 Task: Add Sprouts 93% Lean Grass Fed Ground Beef to the cart.
Action: Mouse moved to (19, 66)
Screenshot: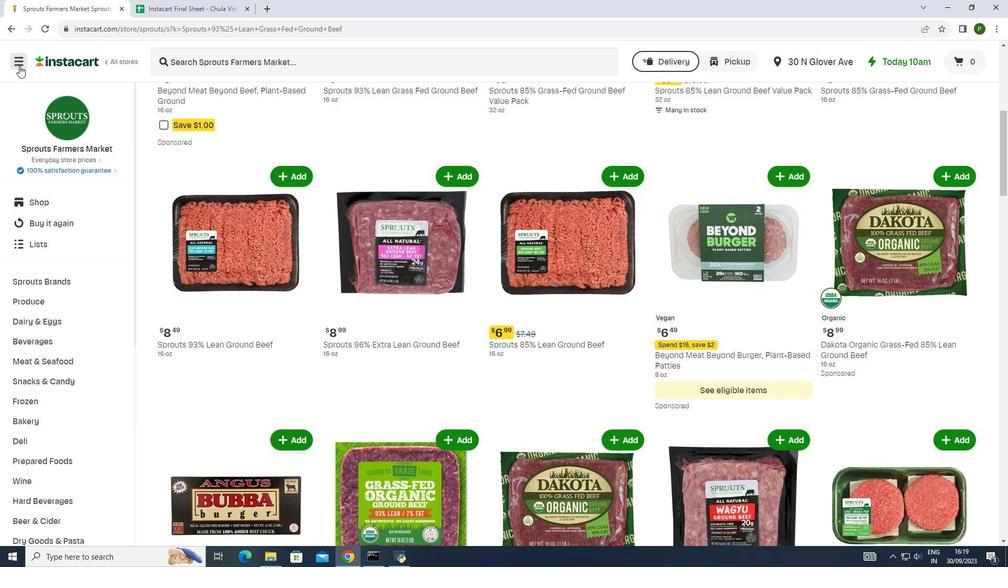 
Action: Mouse pressed left at (19, 66)
Screenshot: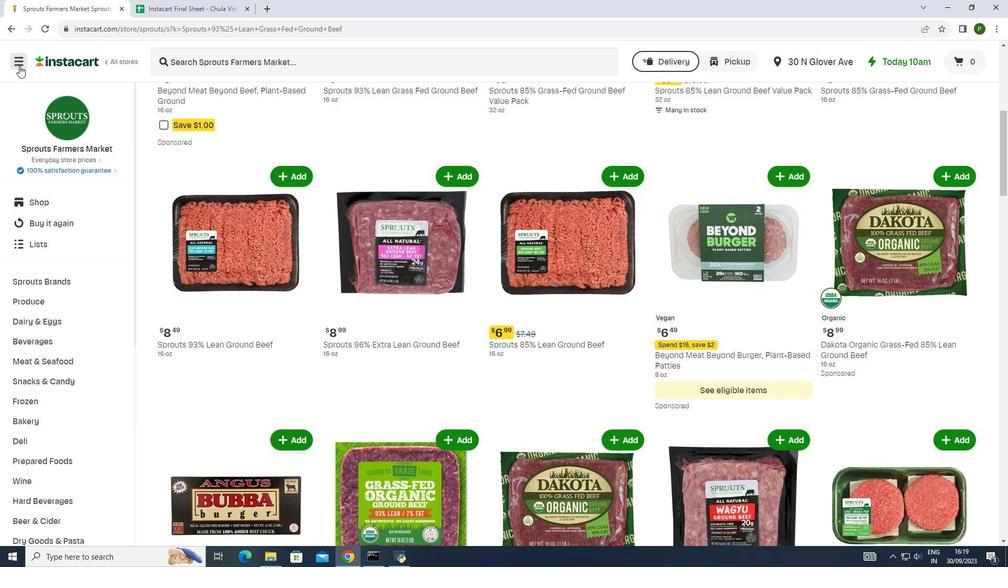 
Action: Mouse moved to (47, 275)
Screenshot: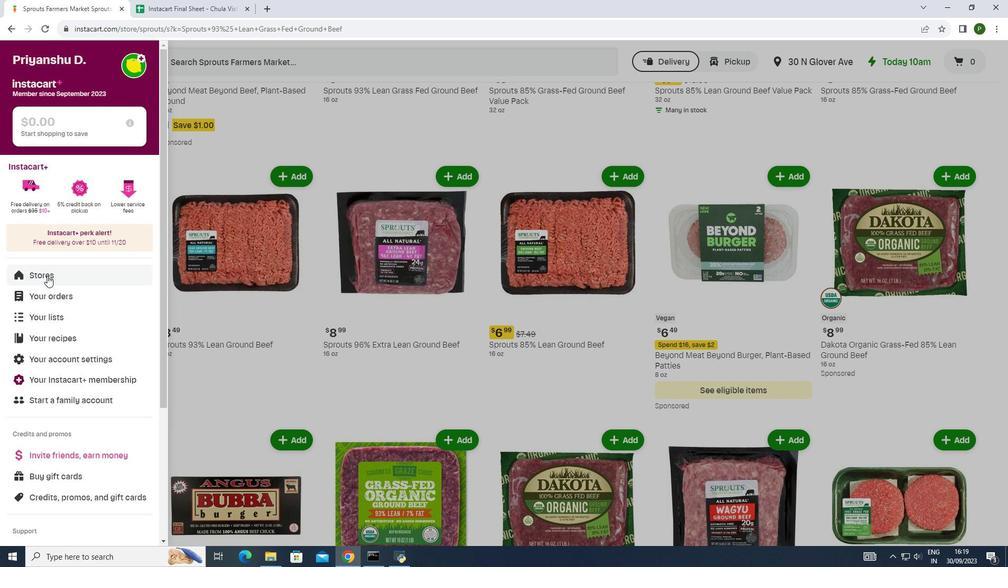 
Action: Mouse pressed left at (47, 275)
Screenshot: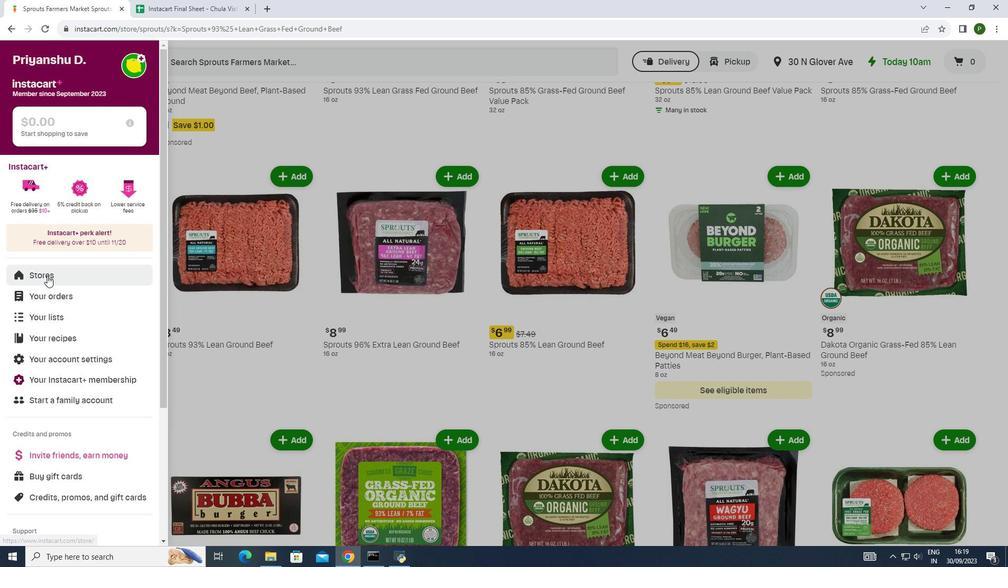 
Action: Mouse moved to (229, 105)
Screenshot: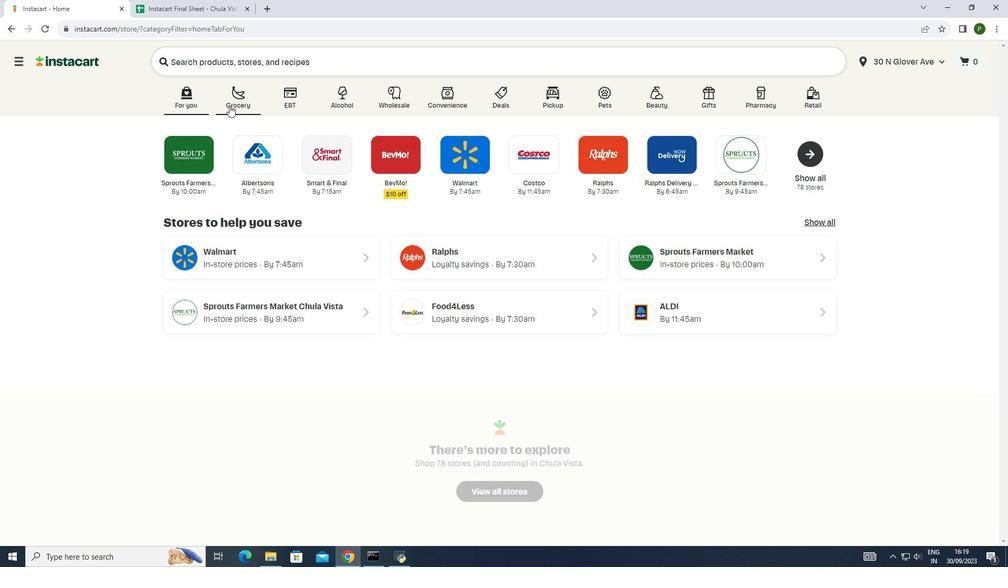 
Action: Mouse pressed left at (229, 105)
Screenshot: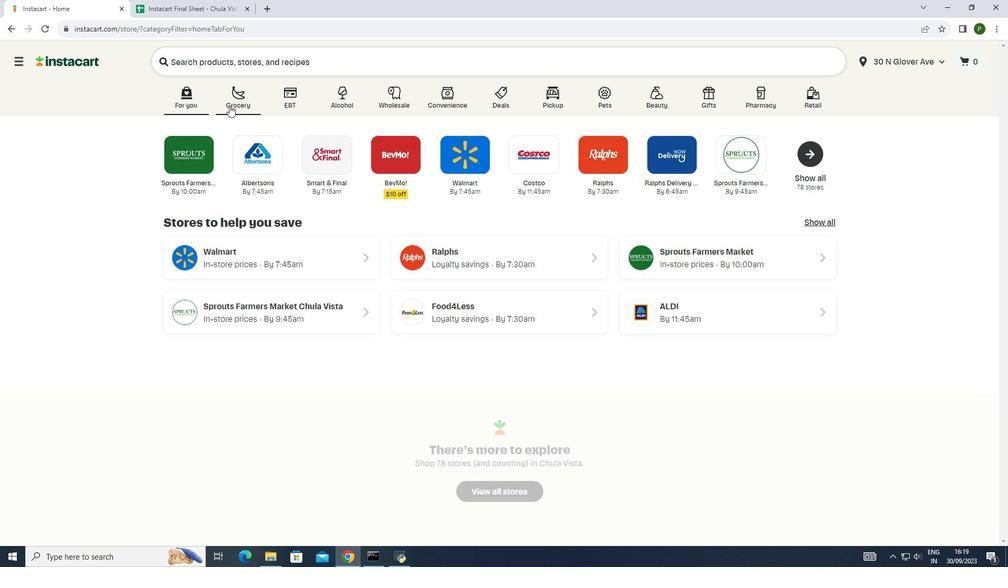 
Action: Mouse moved to (548, 162)
Screenshot: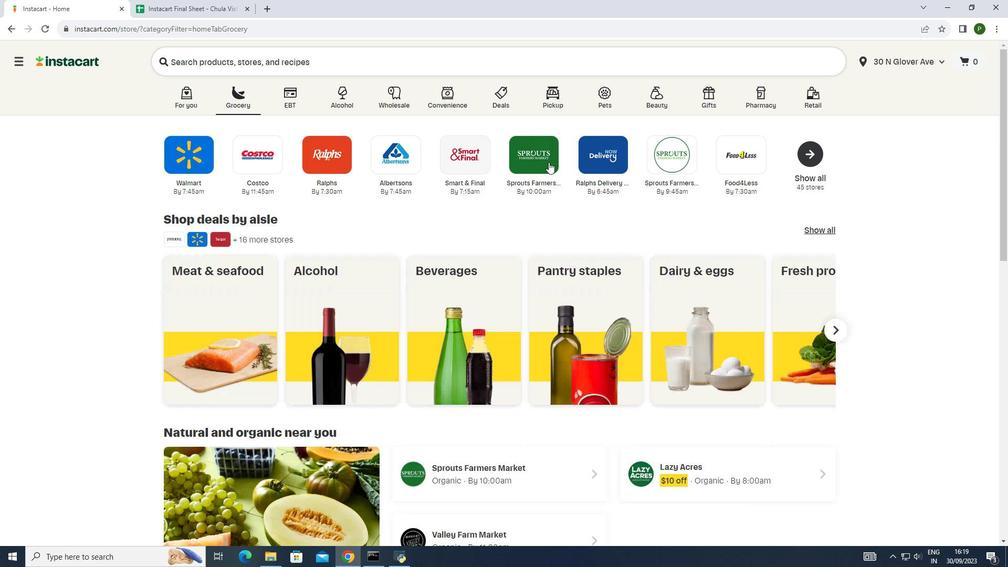 
Action: Mouse pressed left at (548, 162)
Screenshot: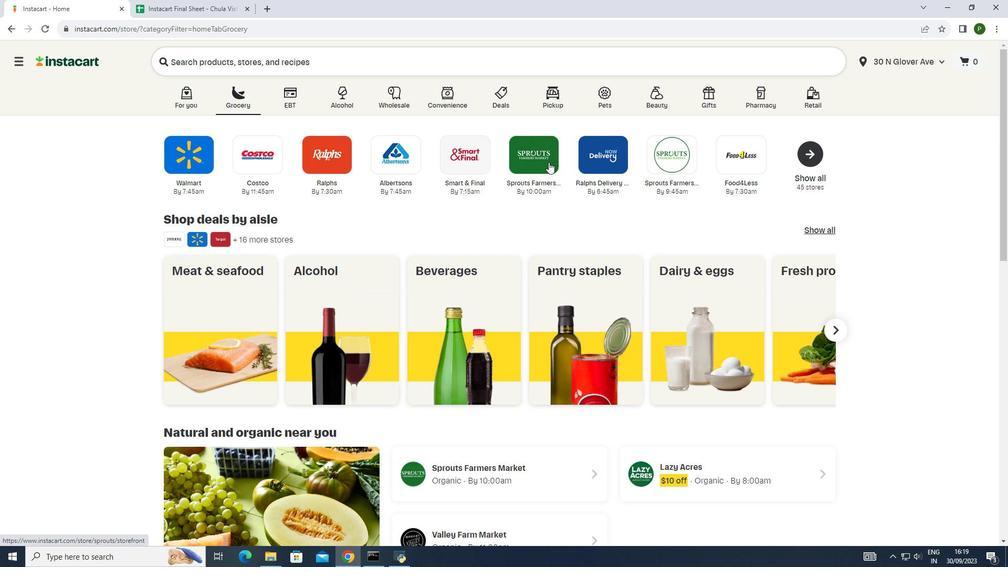 
Action: Mouse moved to (85, 285)
Screenshot: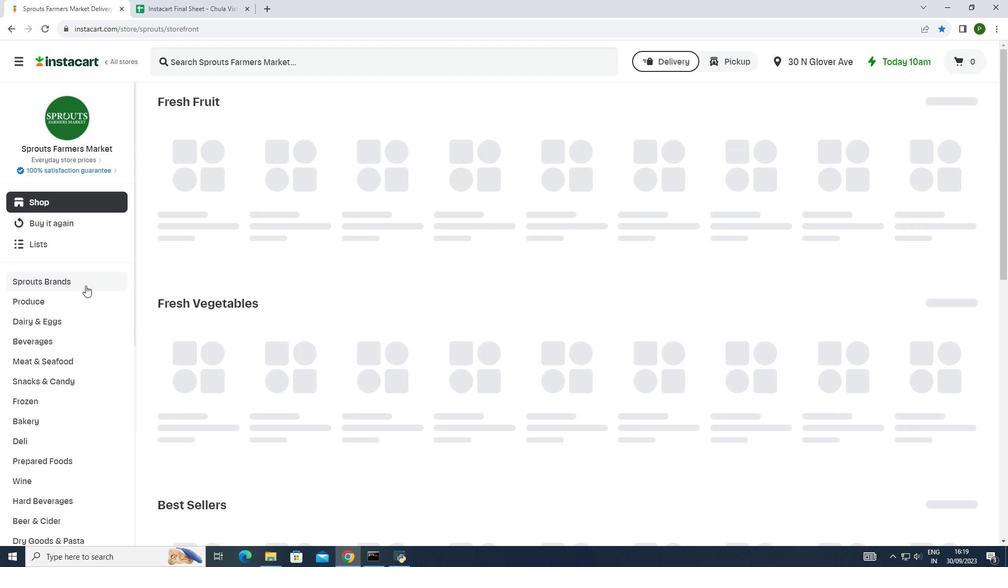 
Action: Mouse pressed left at (85, 285)
Screenshot: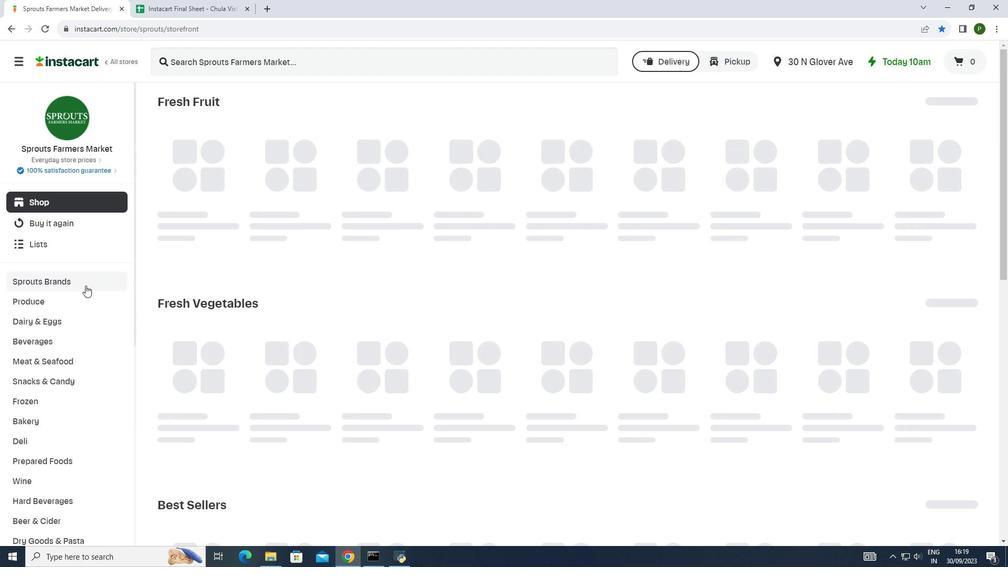 
Action: Mouse moved to (77, 319)
Screenshot: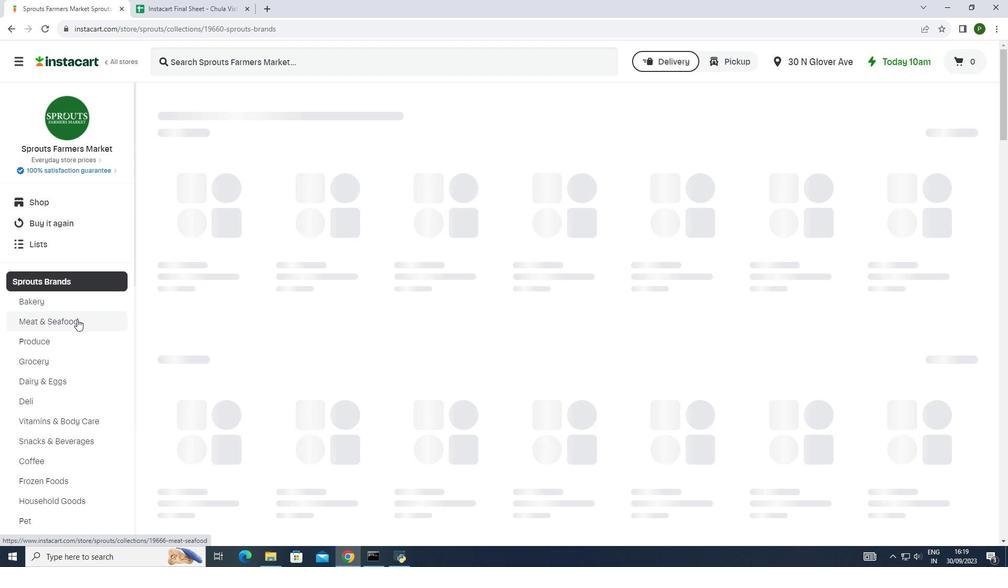 
Action: Mouse pressed left at (77, 319)
Screenshot: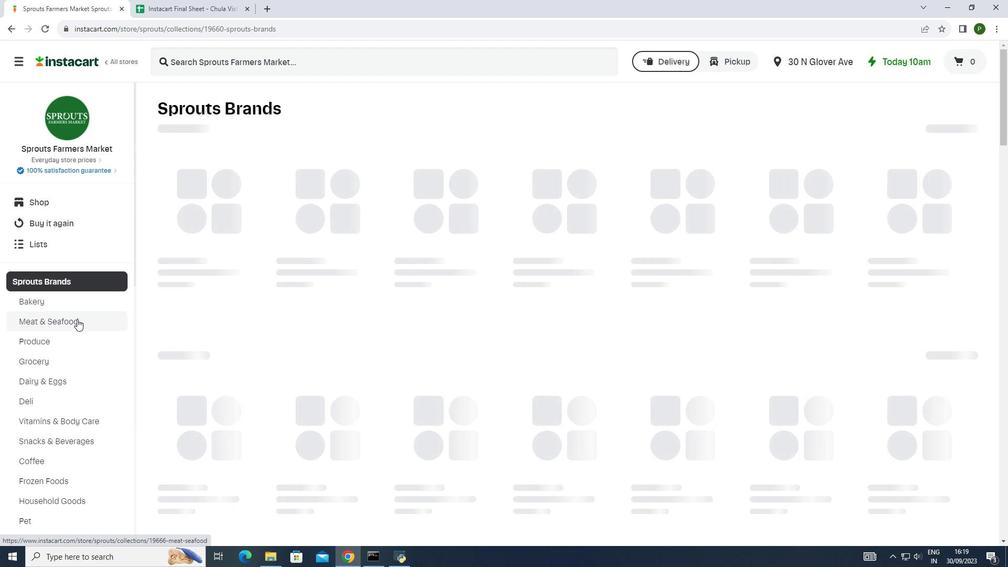 
Action: Mouse moved to (215, 207)
Screenshot: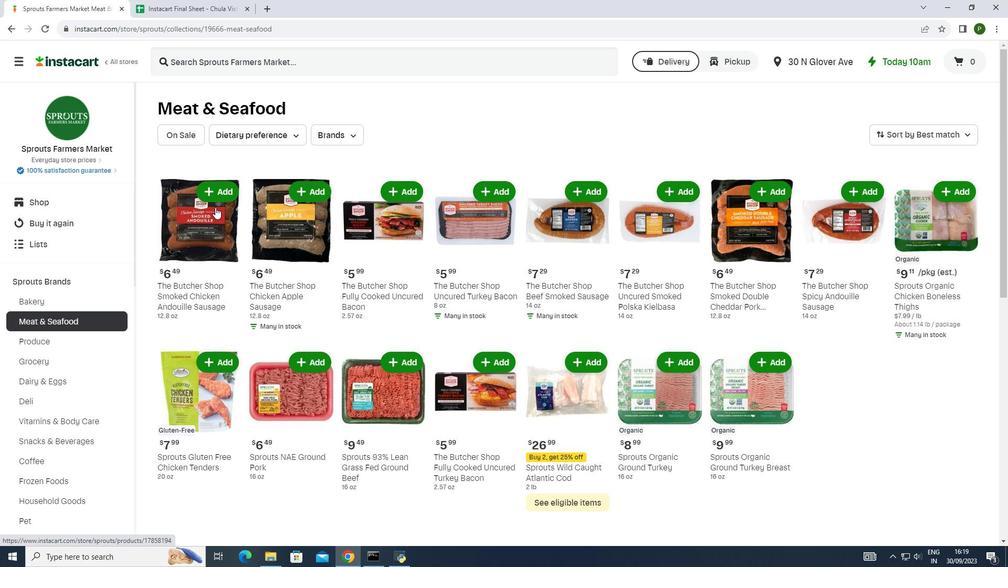
Action: Mouse scrolled (215, 206) with delta (0, 0)
Screenshot: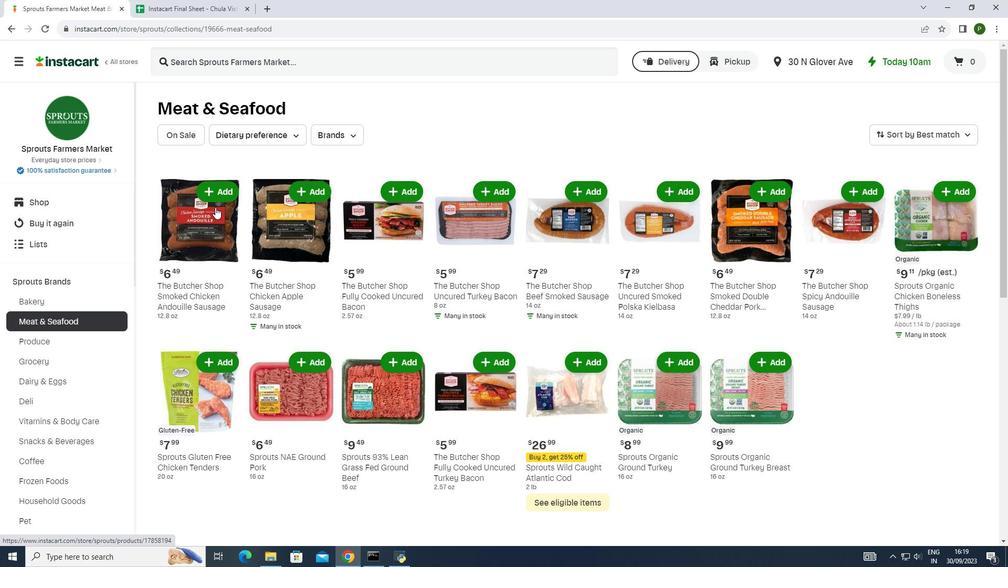 
Action: Mouse moved to (236, 220)
Screenshot: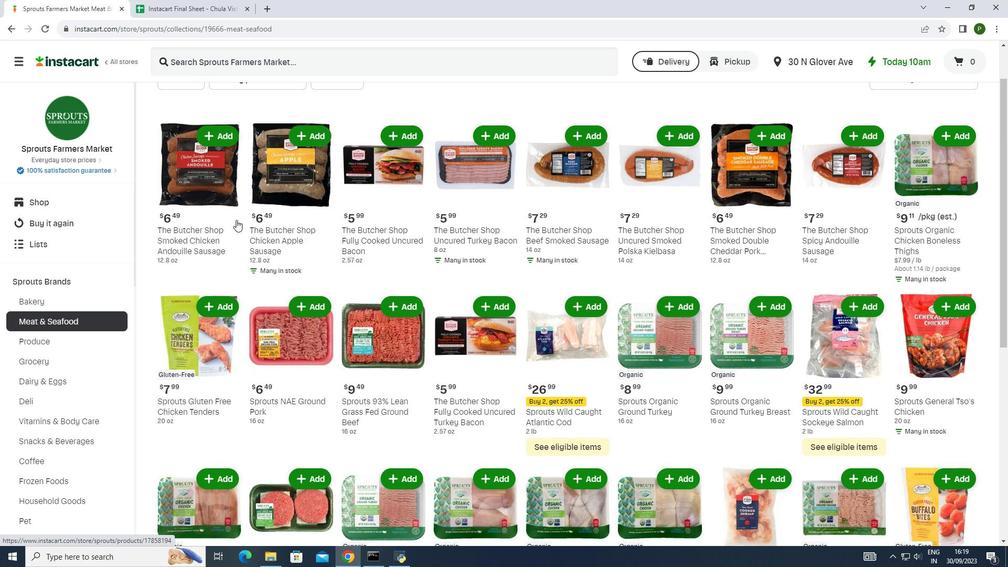 
Action: Mouse scrolled (236, 219) with delta (0, 0)
Screenshot: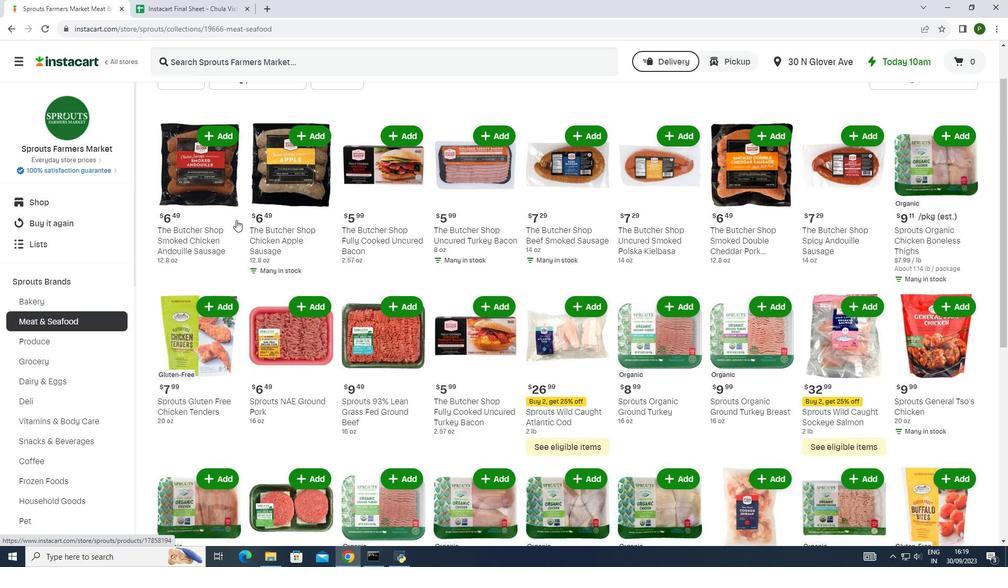 
Action: Mouse moved to (390, 256)
Screenshot: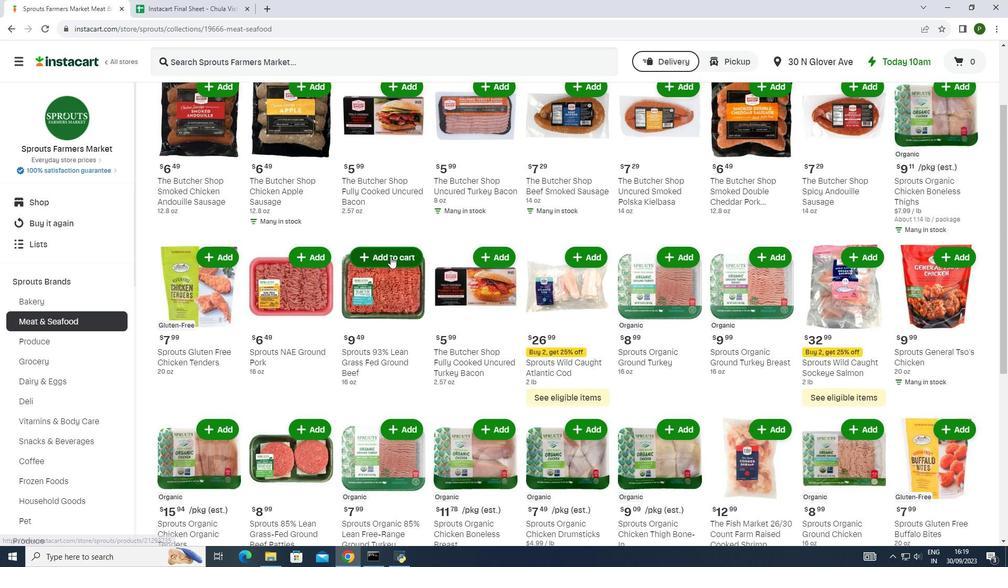 
Action: Mouse pressed left at (390, 256)
Screenshot: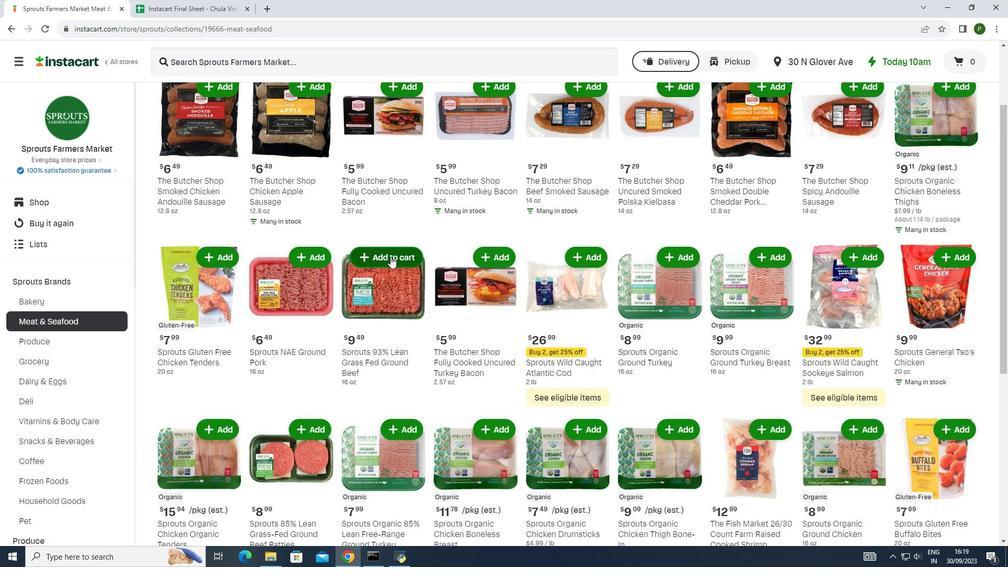 
